 Task: Check the data of "Customer requested voicemail".
Action: Mouse moved to (33, 280)
Screenshot: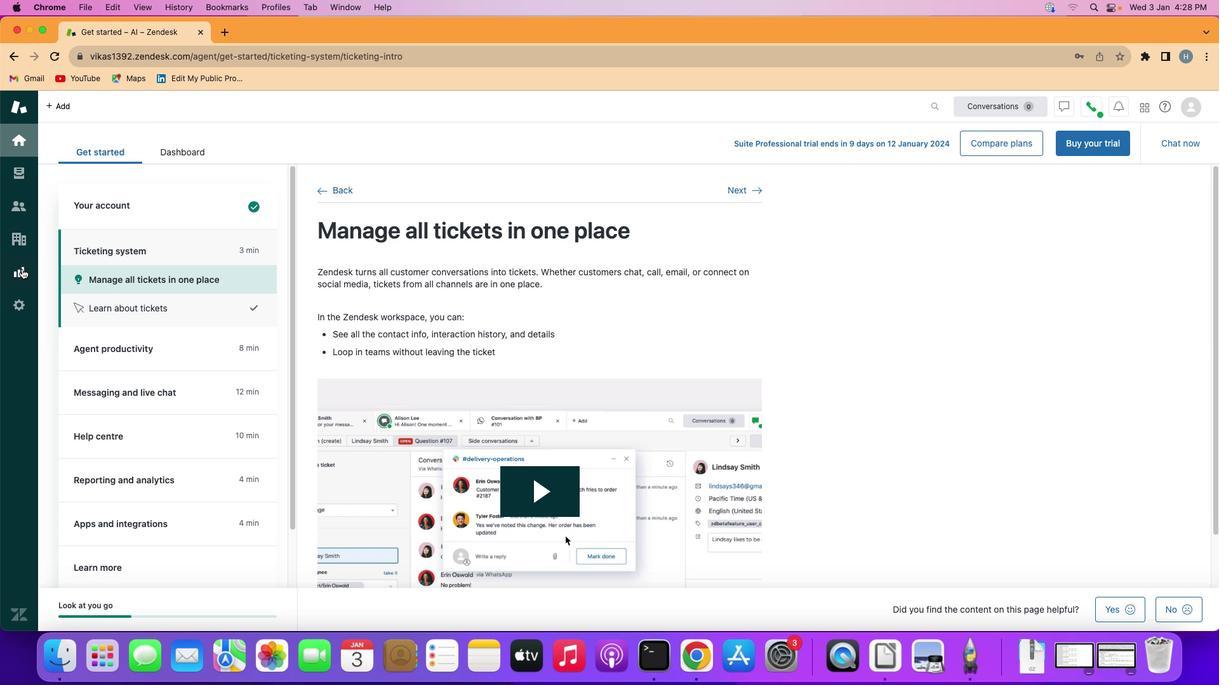 
Action: Mouse pressed left at (33, 280)
Screenshot: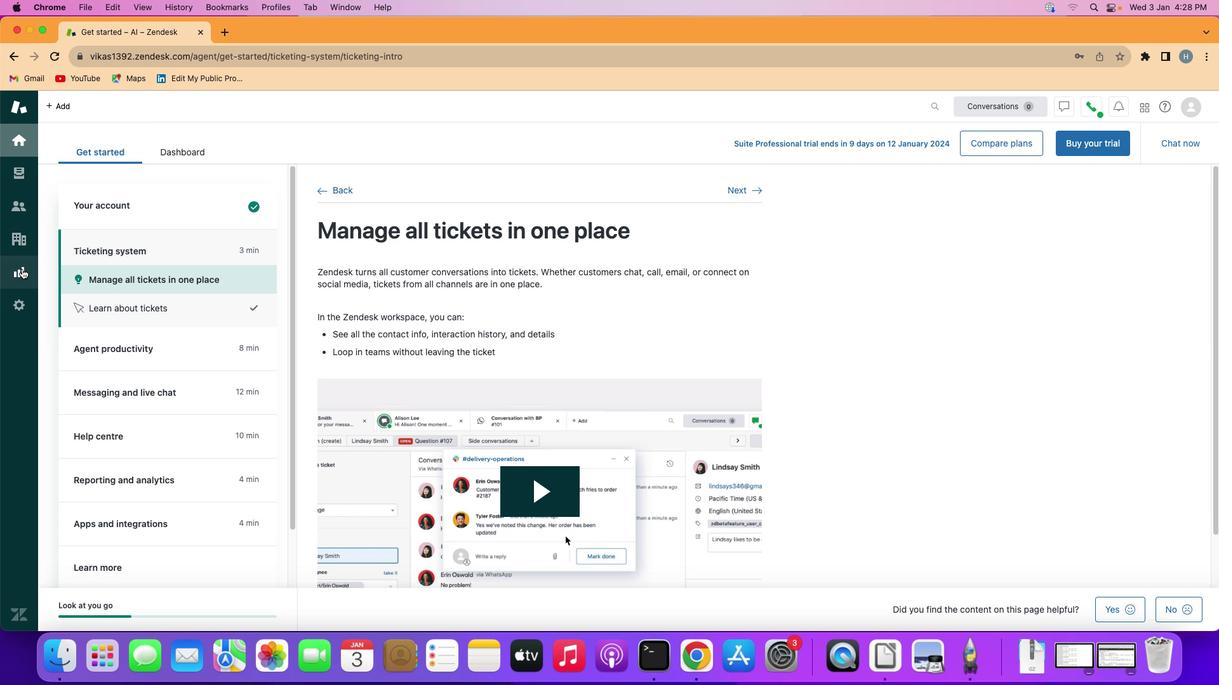 
Action: Mouse moved to (326, 187)
Screenshot: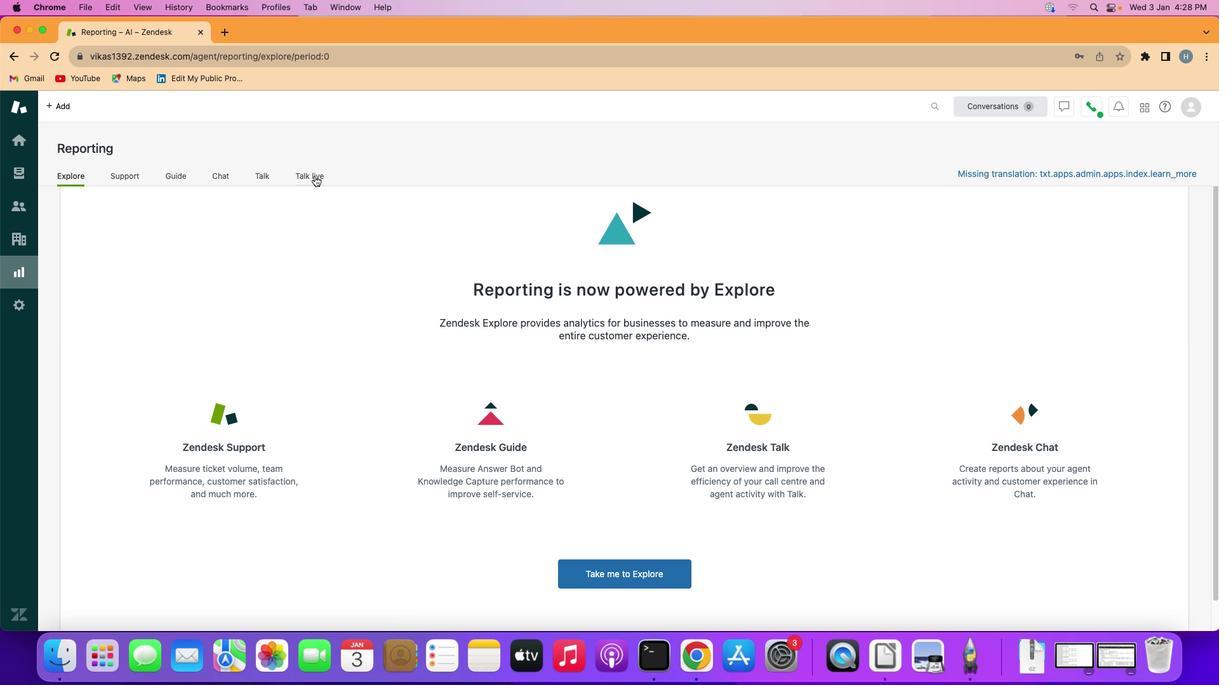 
Action: Mouse pressed left at (326, 187)
Screenshot: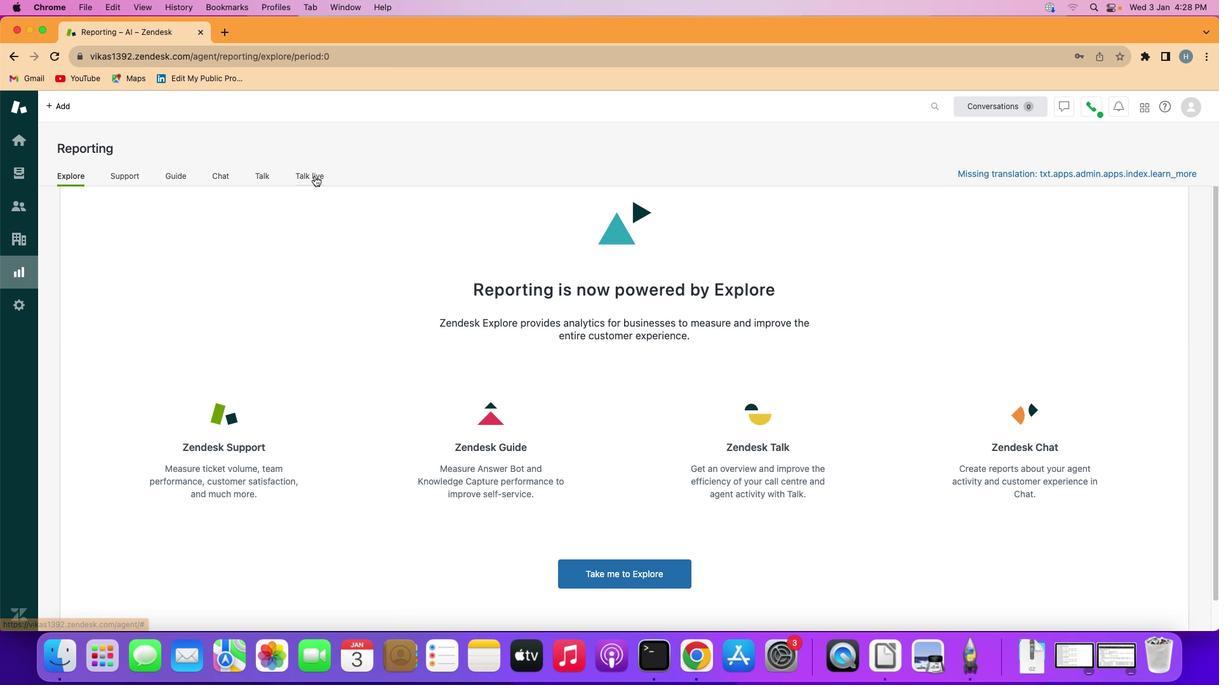 
Action: Mouse moved to (370, 365)
Screenshot: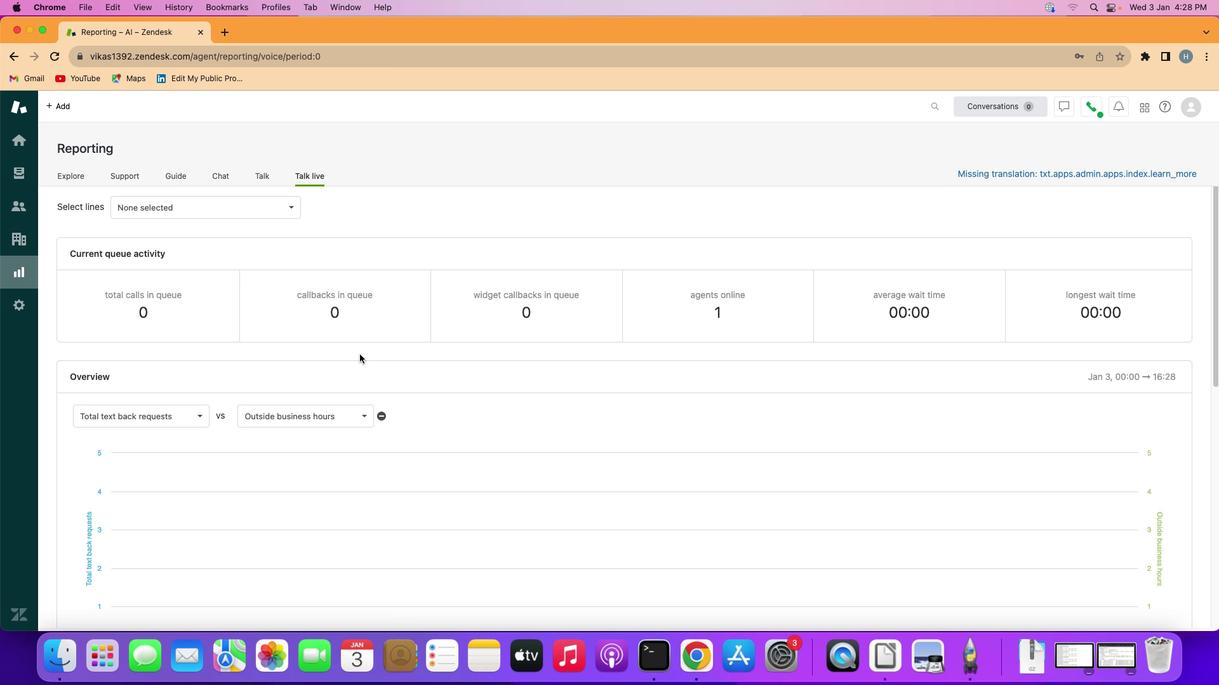 
Action: Mouse pressed left at (370, 365)
Screenshot: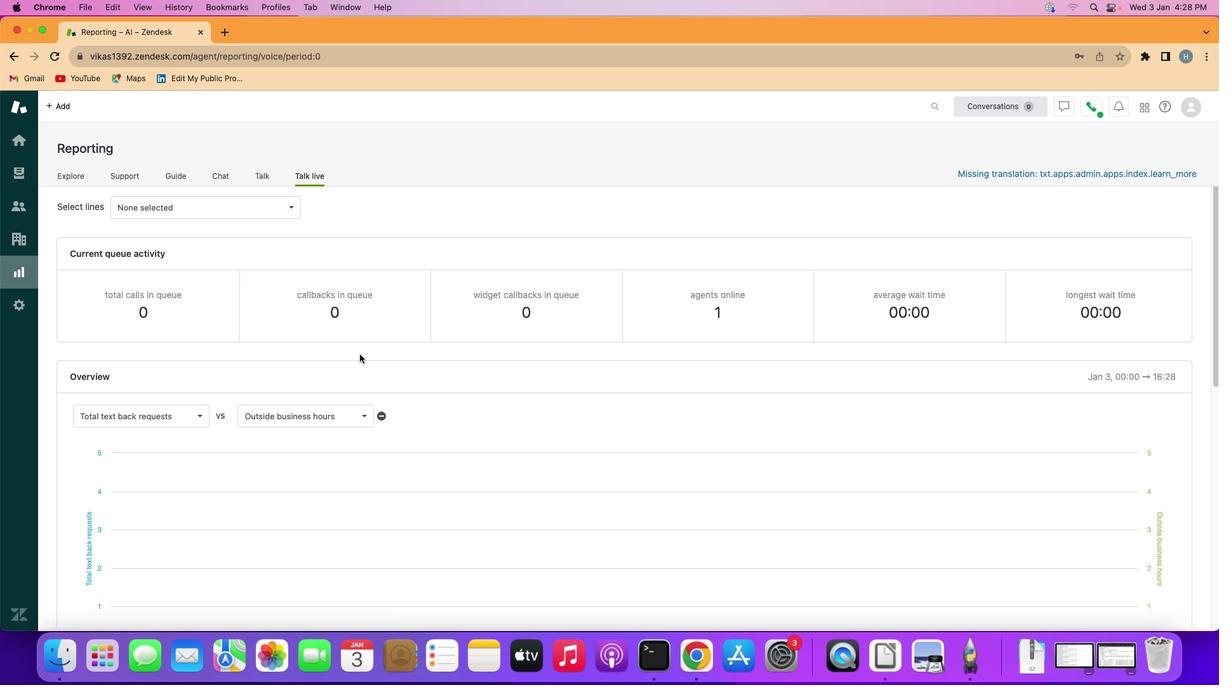 
Action: Mouse moved to (373, 430)
Screenshot: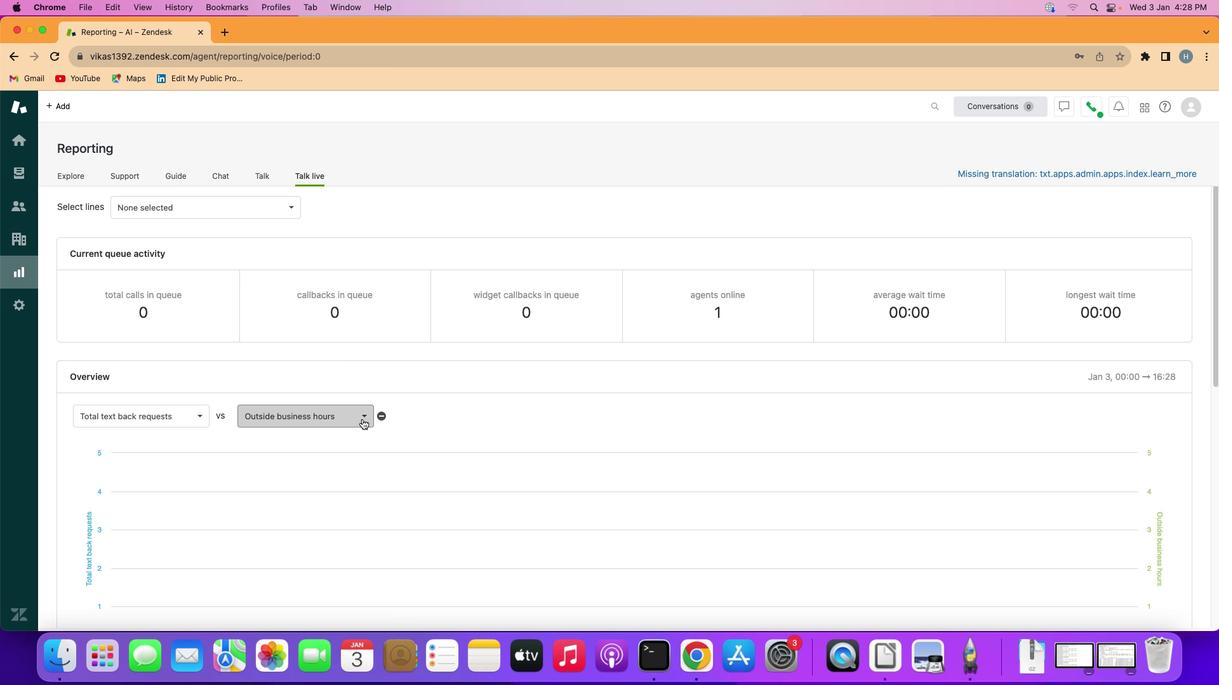 
Action: Mouse pressed left at (373, 430)
Screenshot: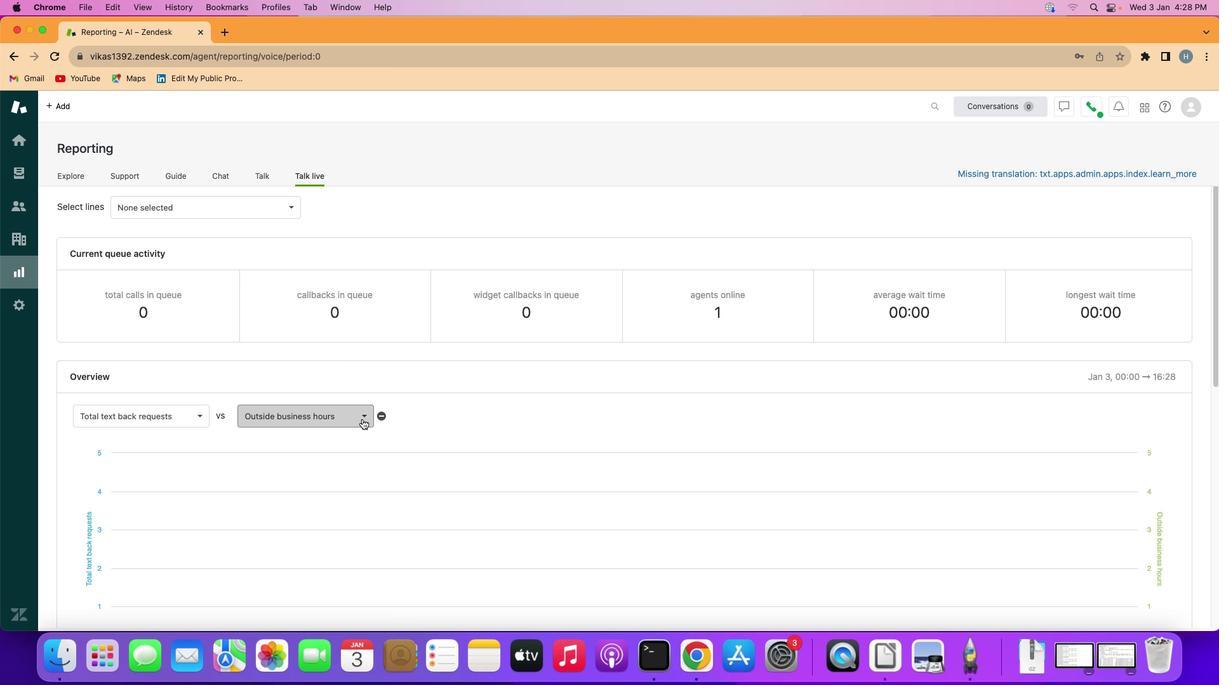 
Action: Mouse moved to (342, 512)
Screenshot: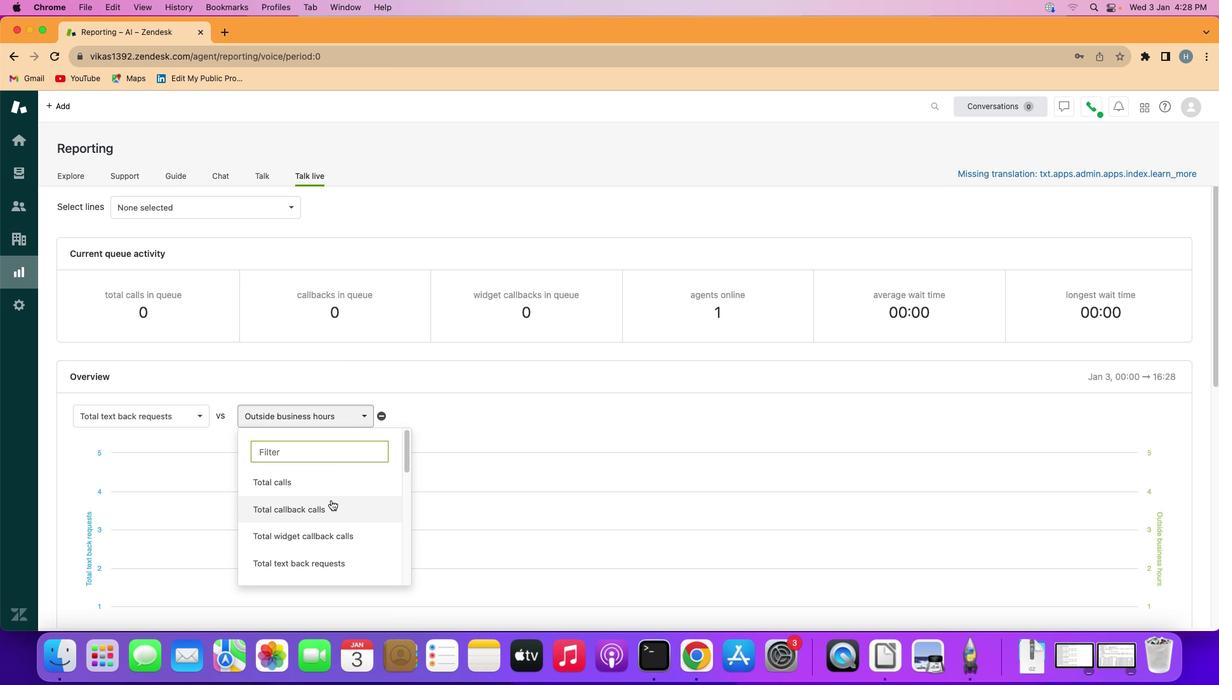 
Action: Mouse scrolled (342, 512) with delta (11, 10)
Screenshot: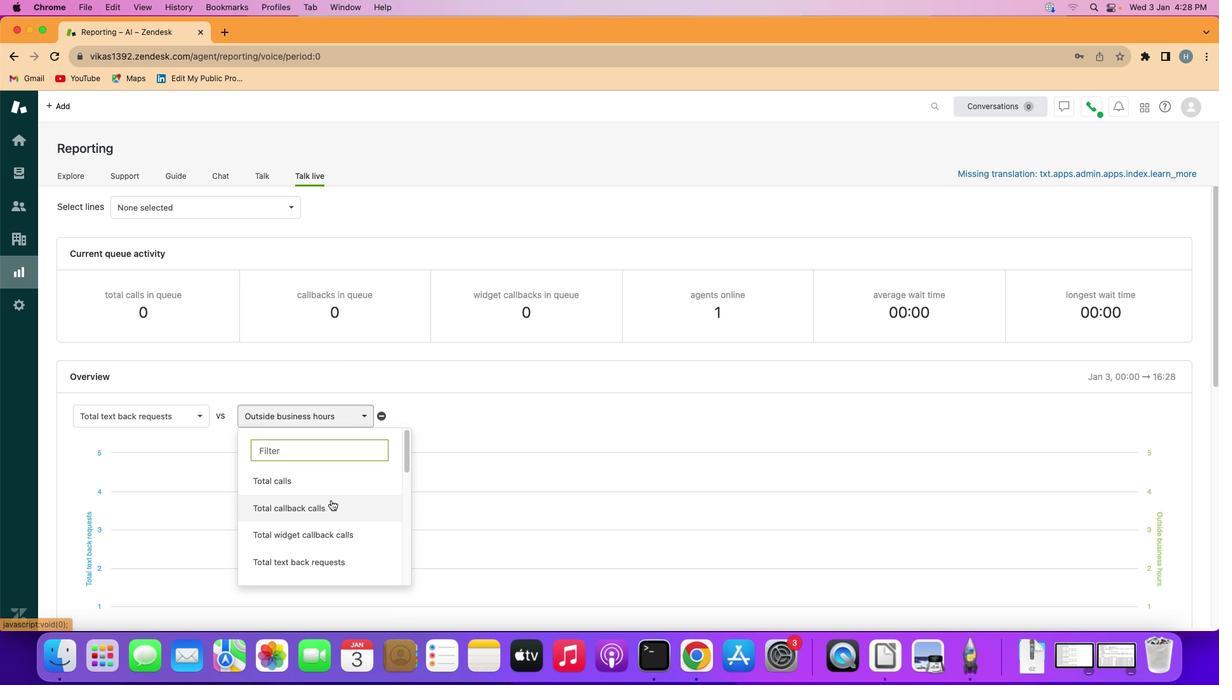 
Action: Mouse scrolled (342, 512) with delta (11, 10)
Screenshot: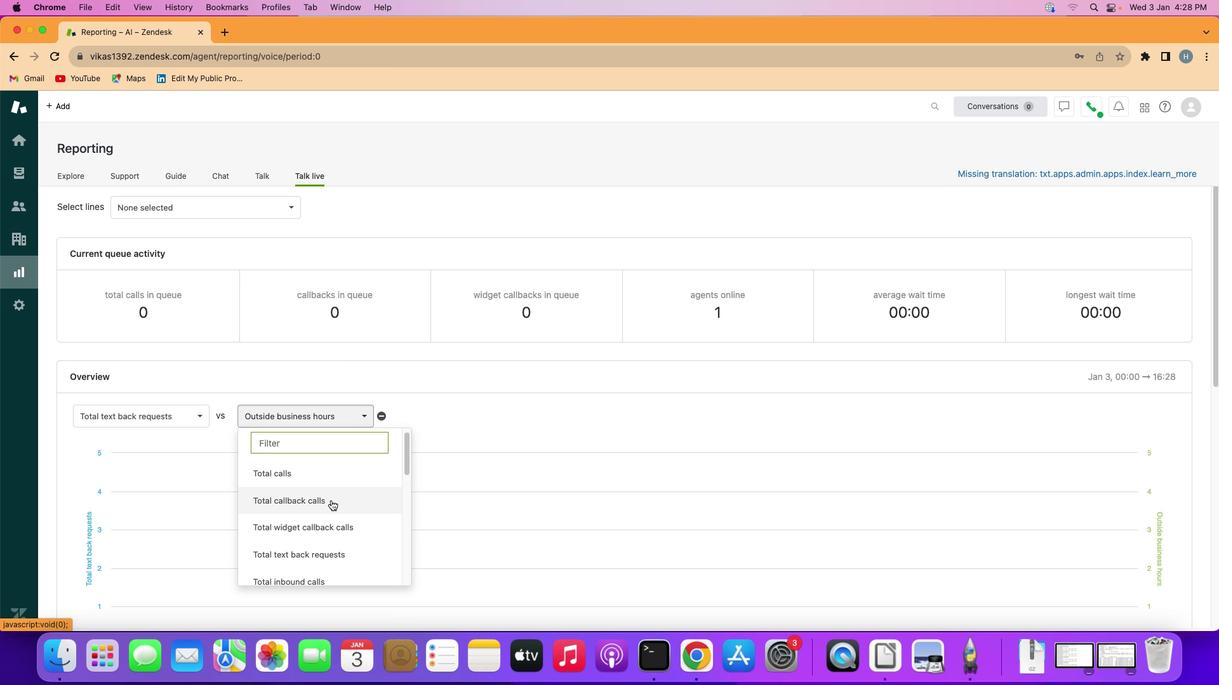 
Action: Mouse scrolled (342, 512) with delta (11, 10)
Screenshot: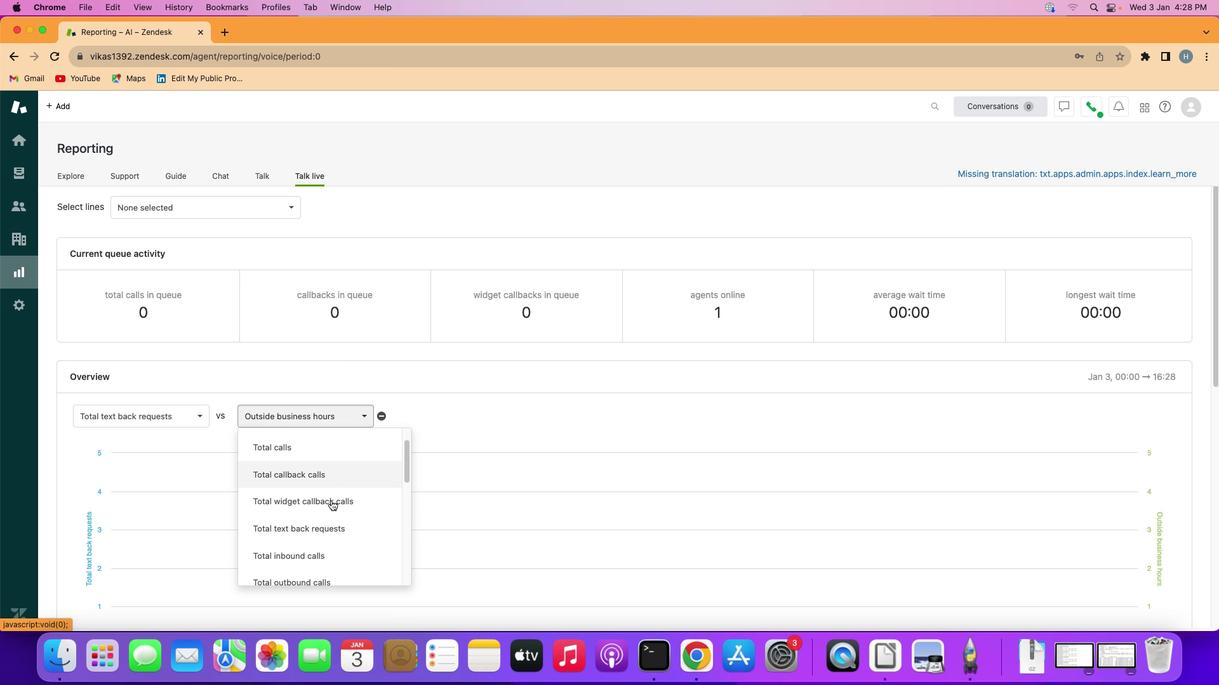 
Action: Mouse scrolled (342, 512) with delta (11, 10)
Screenshot: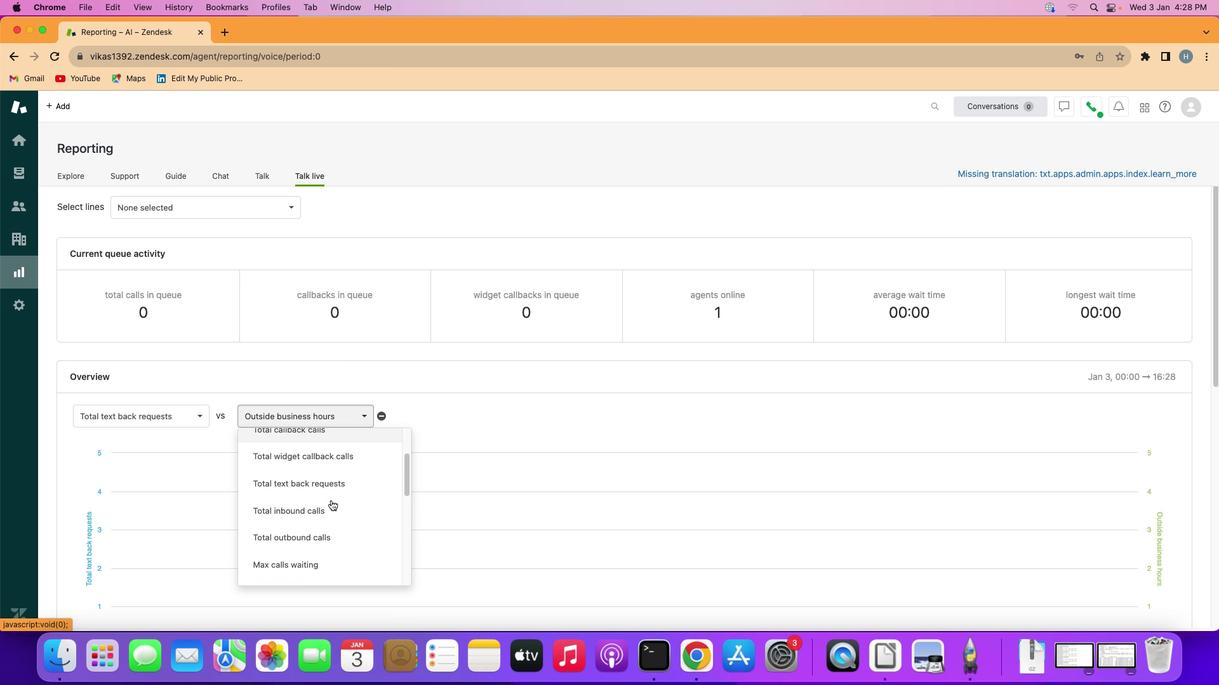 
Action: Mouse scrolled (342, 512) with delta (11, 10)
Screenshot: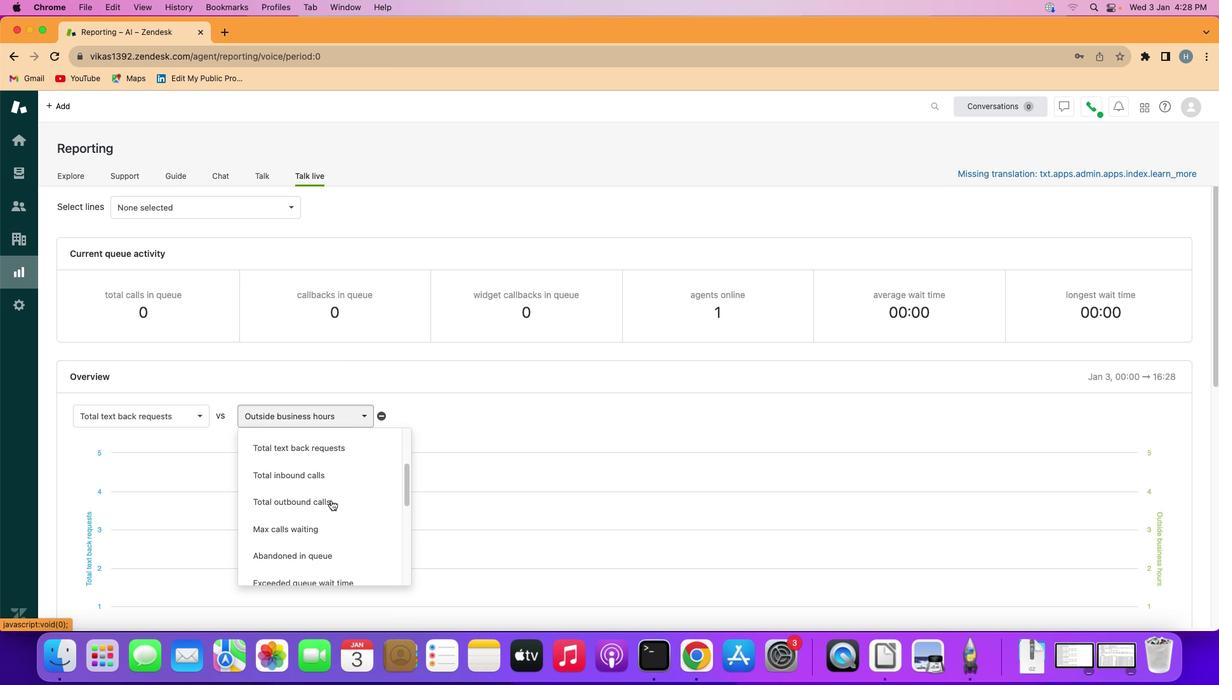 
Action: Mouse scrolled (342, 512) with delta (11, 12)
Screenshot: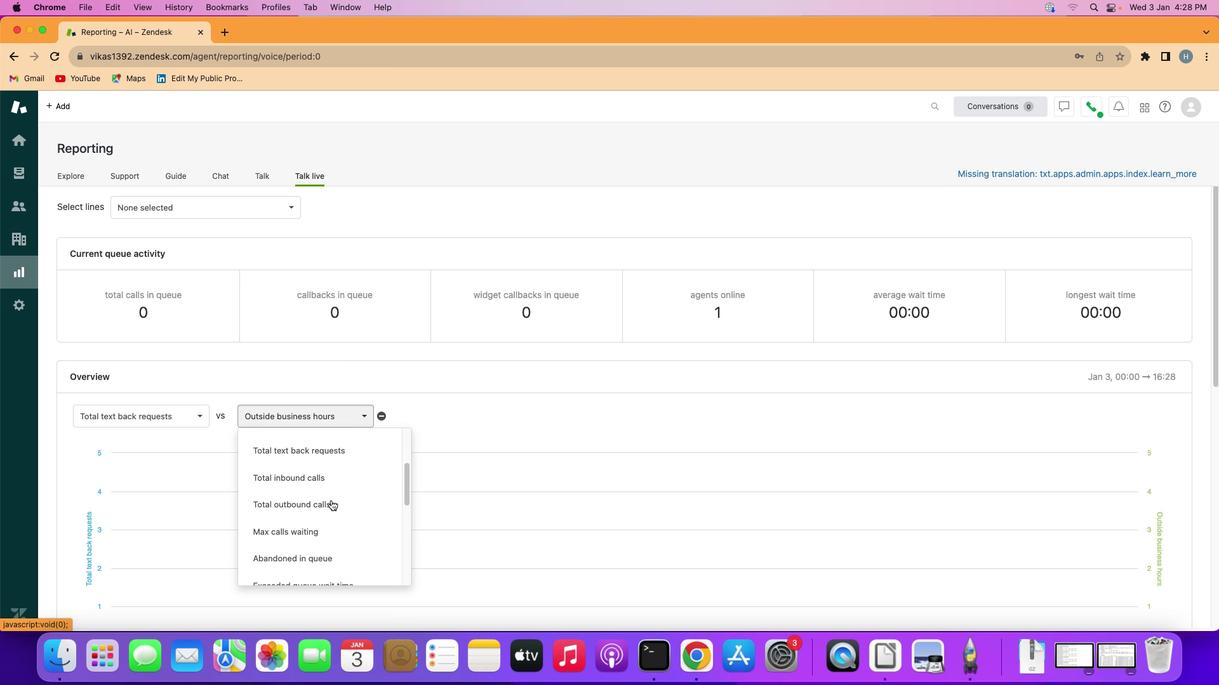 
Action: Mouse moved to (342, 512)
Screenshot: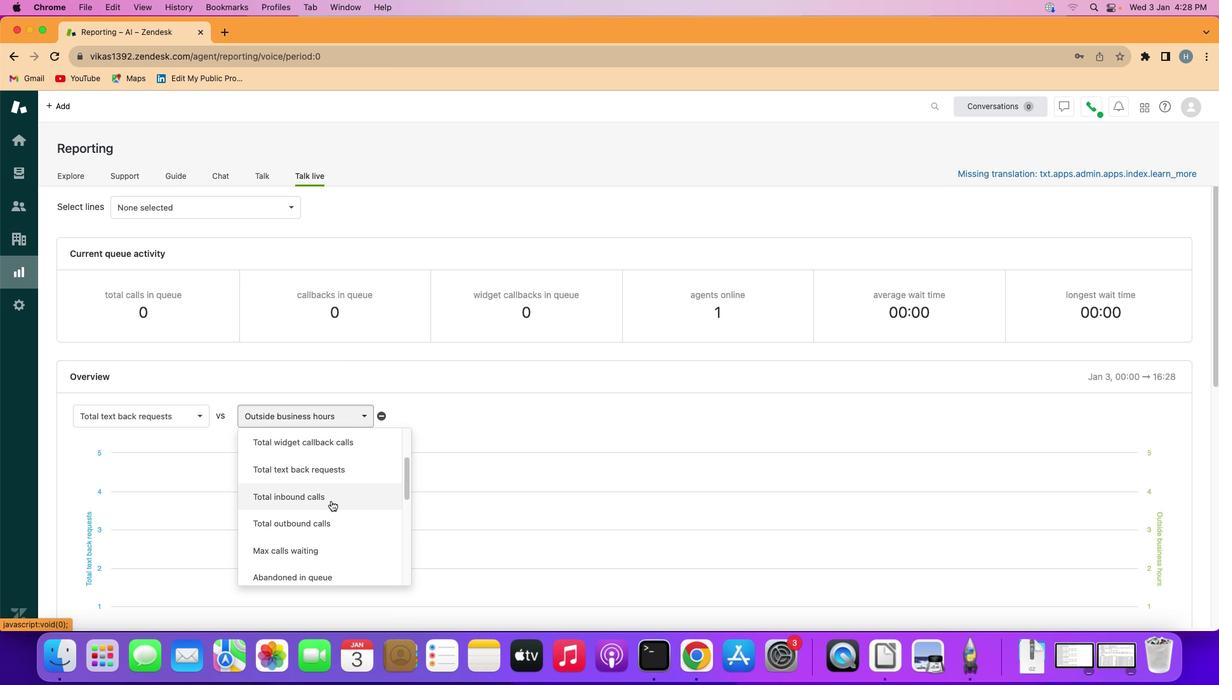 
Action: Mouse scrolled (342, 512) with delta (11, 10)
Screenshot: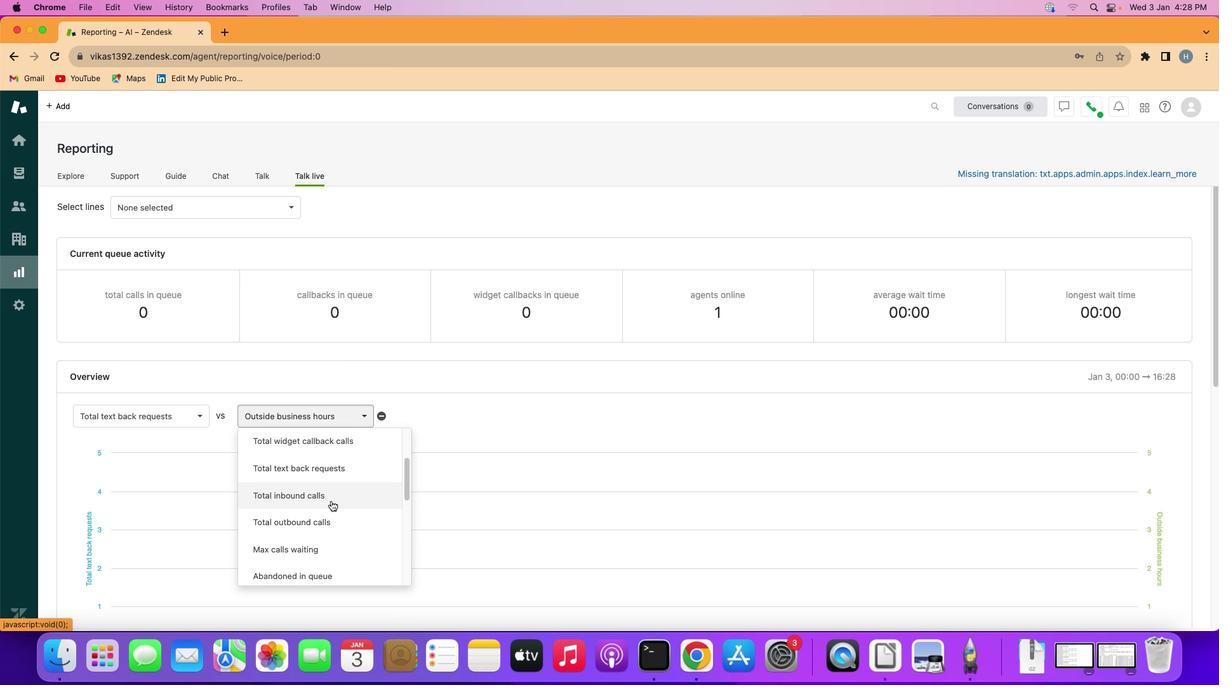
Action: Mouse scrolled (342, 512) with delta (11, 10)
Screenshot: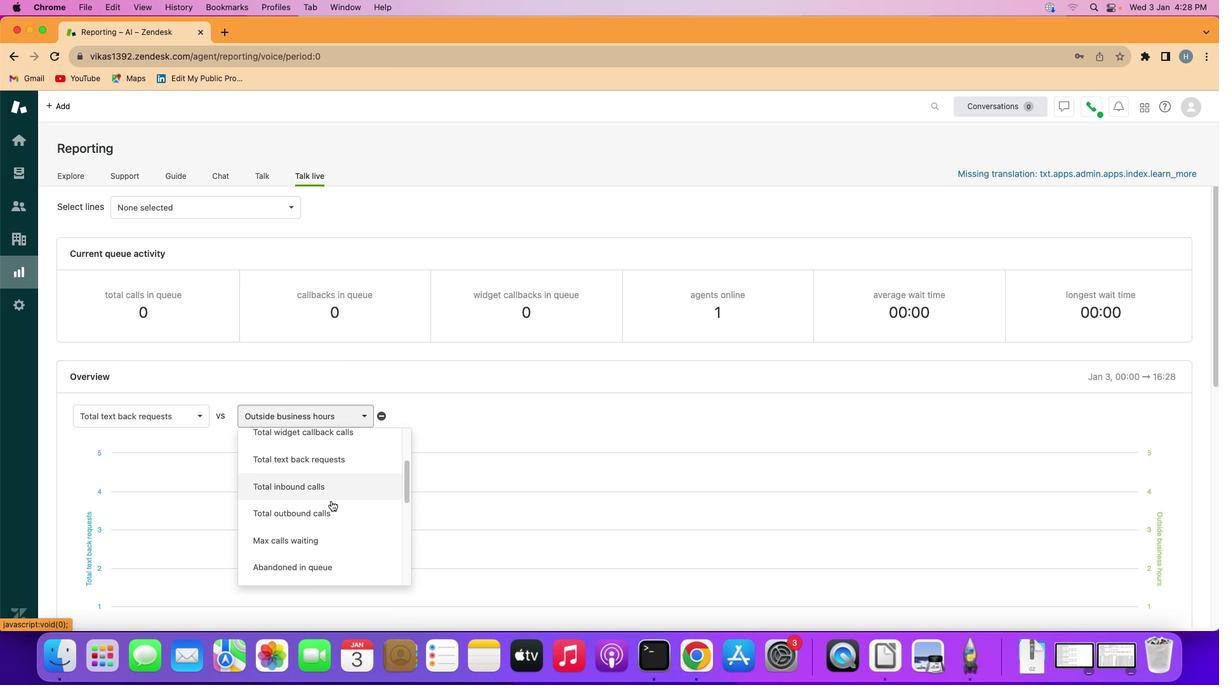 
Action: Mouse scrolled (342, 512) with delta (11, 10)
Screenshot: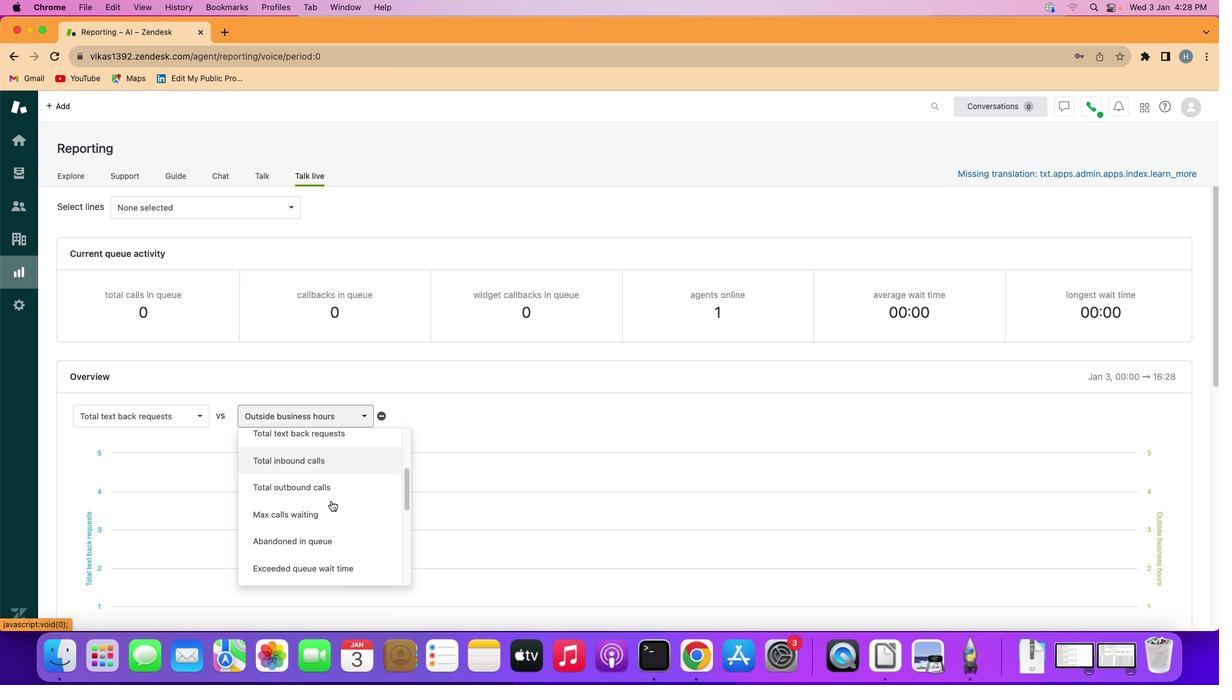 
Action: Mouse scrolled (342, 512) with delta (11, 10)
Screenshot: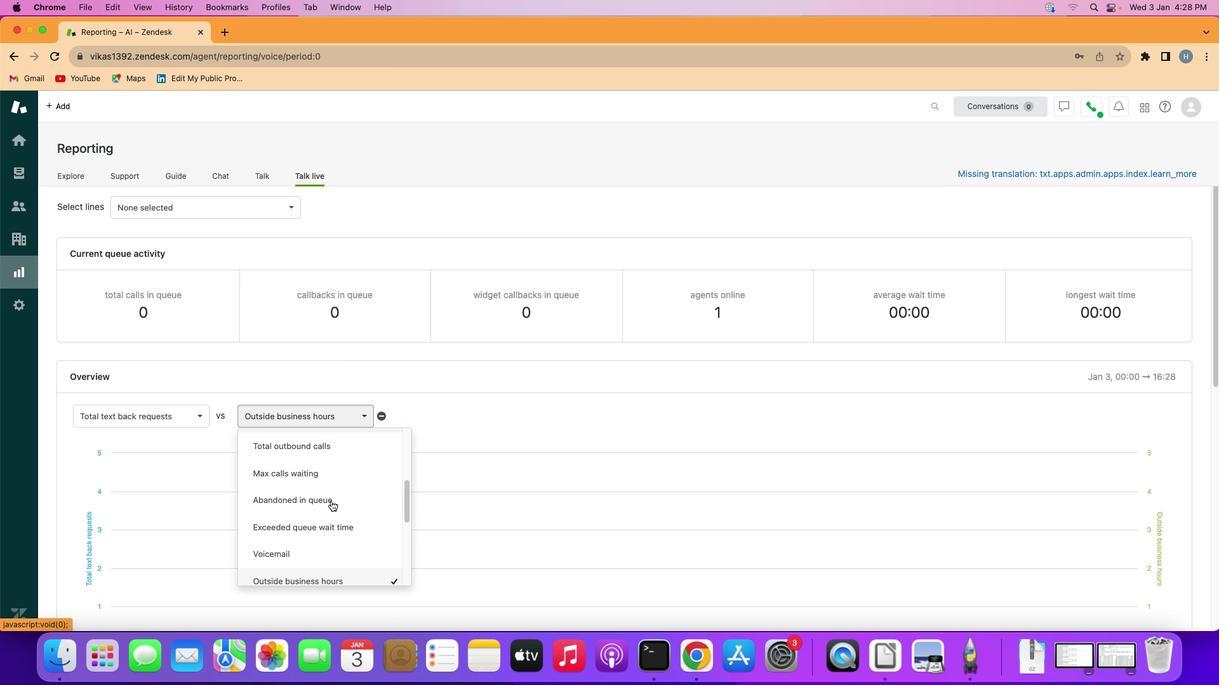 
Action: Mouse scrolled (342, 512) with delta (11, 10)
Screenshot: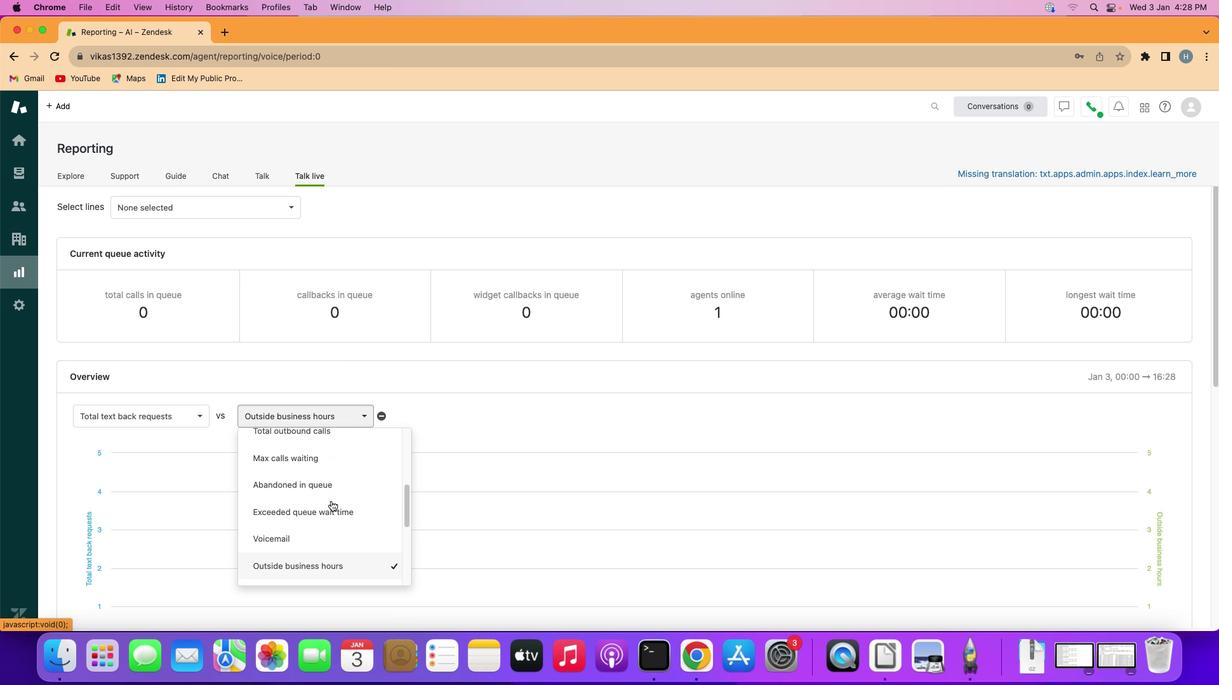 
Action: Mouse scrolled (342, 512) with delta (11, 10)
Screenshot: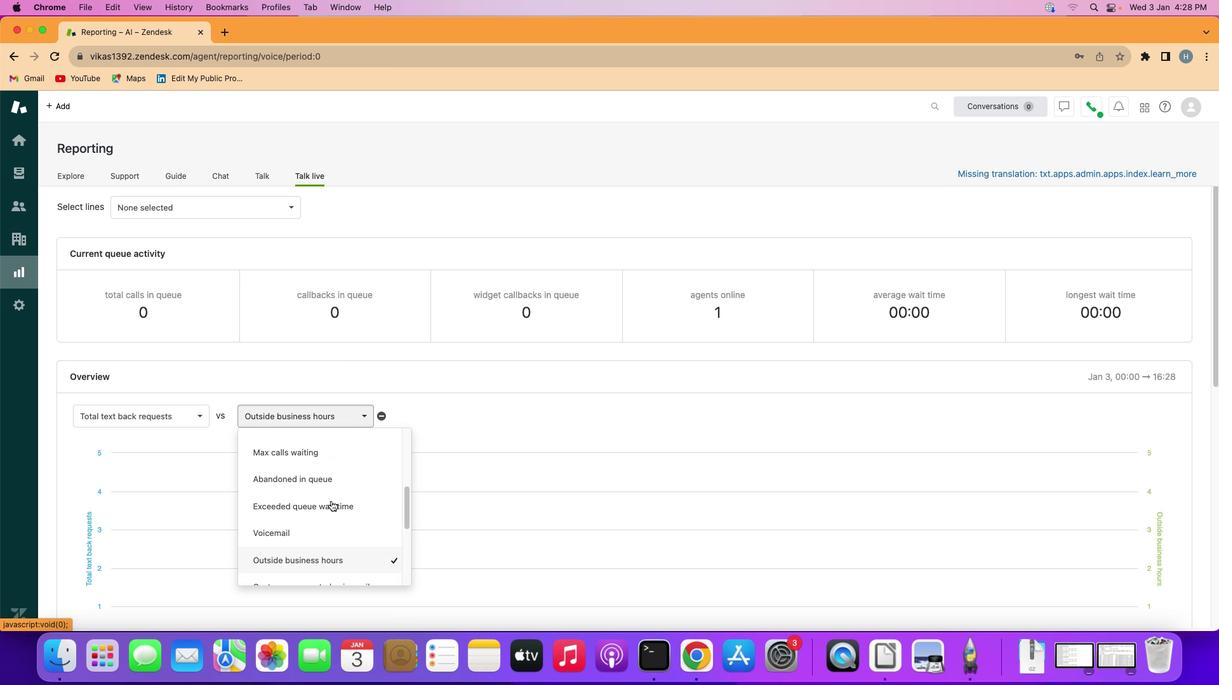 
Action: Mouse scrolled (342, 512) with delta (11, 12)
Screenshot: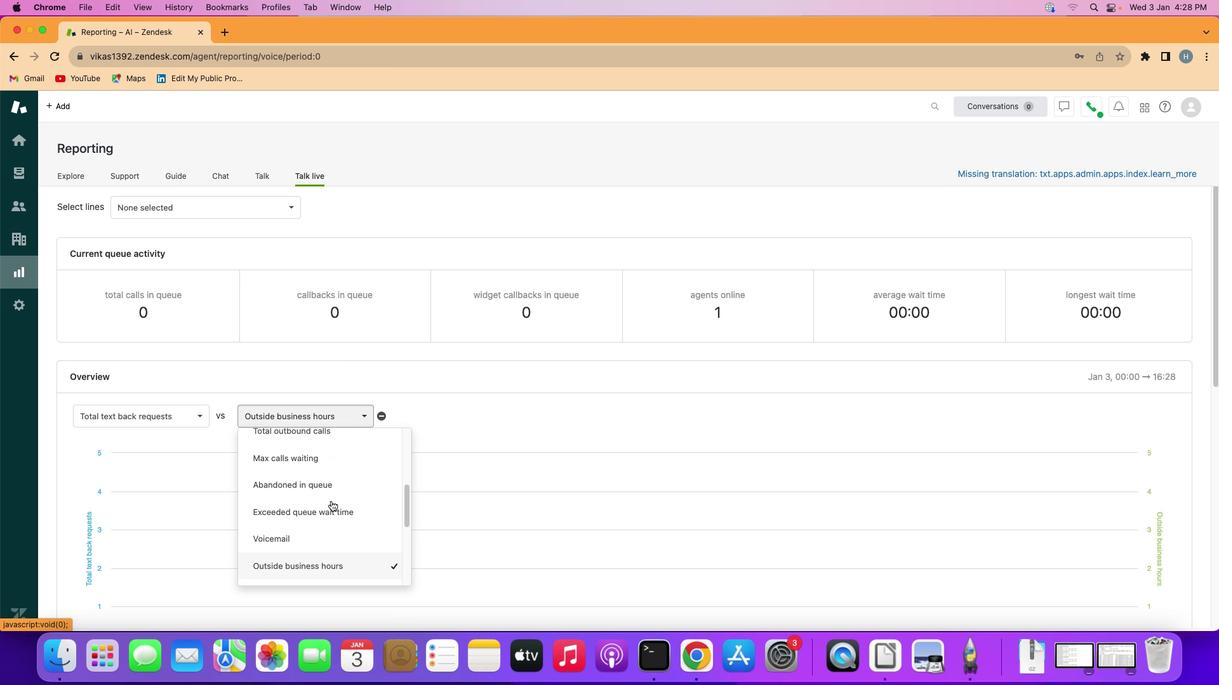 
Action: Mouse scrolled (342, 512) with delta (11, 10)
Screenshot: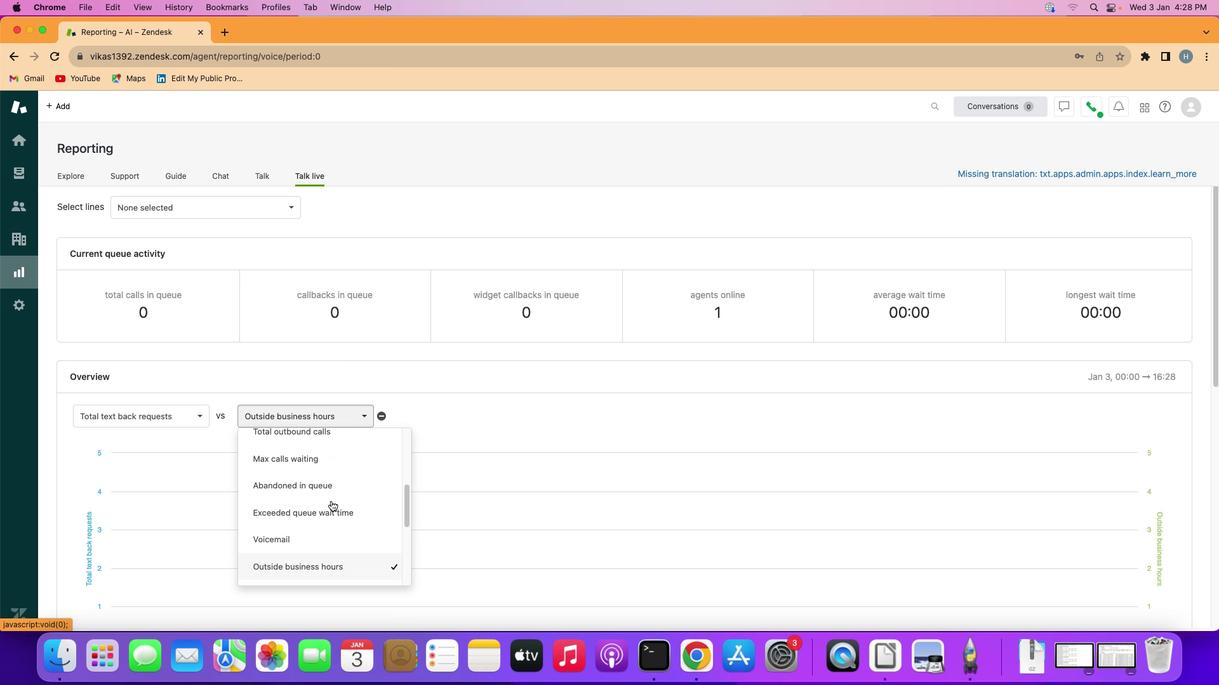 
Action: Mouse scrolled (342, 512) with delta (11, 10)
Screenshot: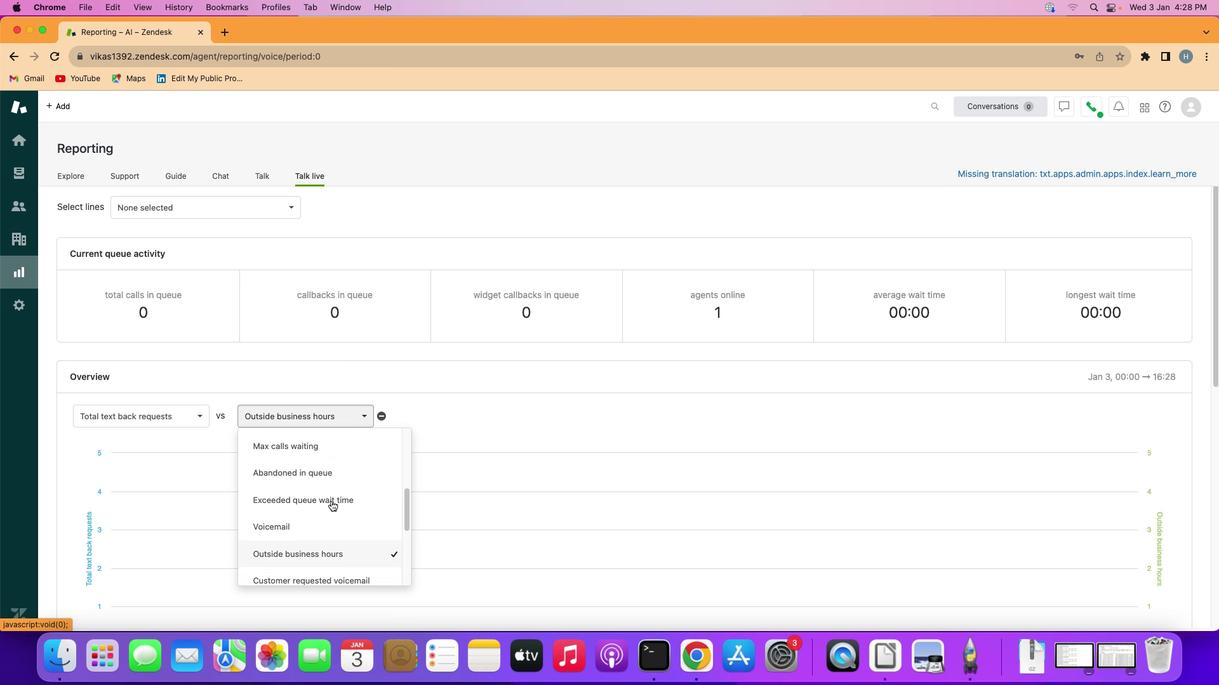 
Action: Mouse scrolled (342, 512) with delta (11, 10)
Screenshot: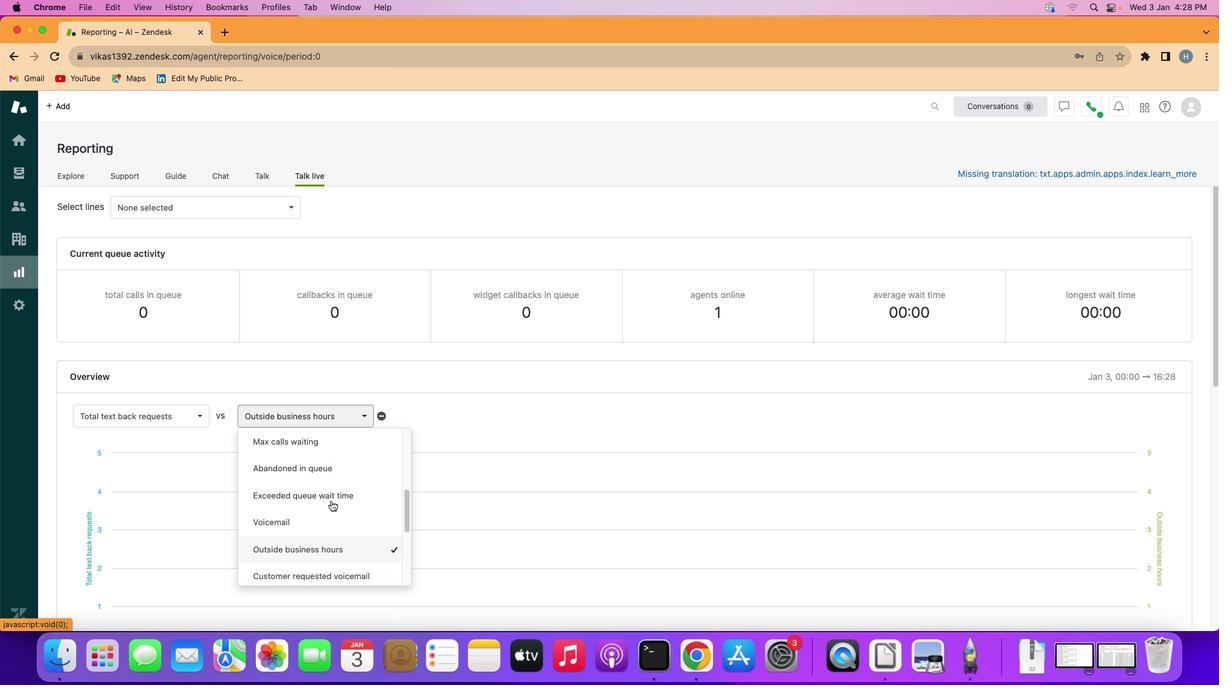 
Action: Mouse scrolled (342, 512) with delta (11, 10)
Screenshot: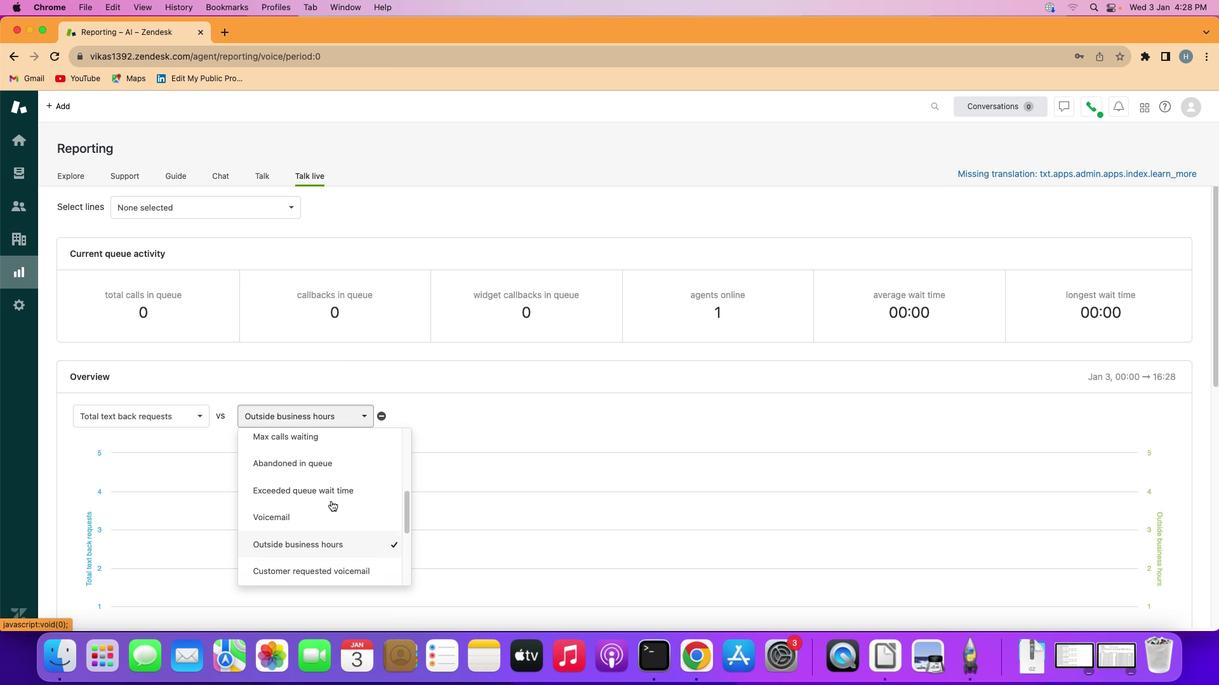 
Action: Mouse scrolled (342, 512) with delta (11, 10)
Screenshot: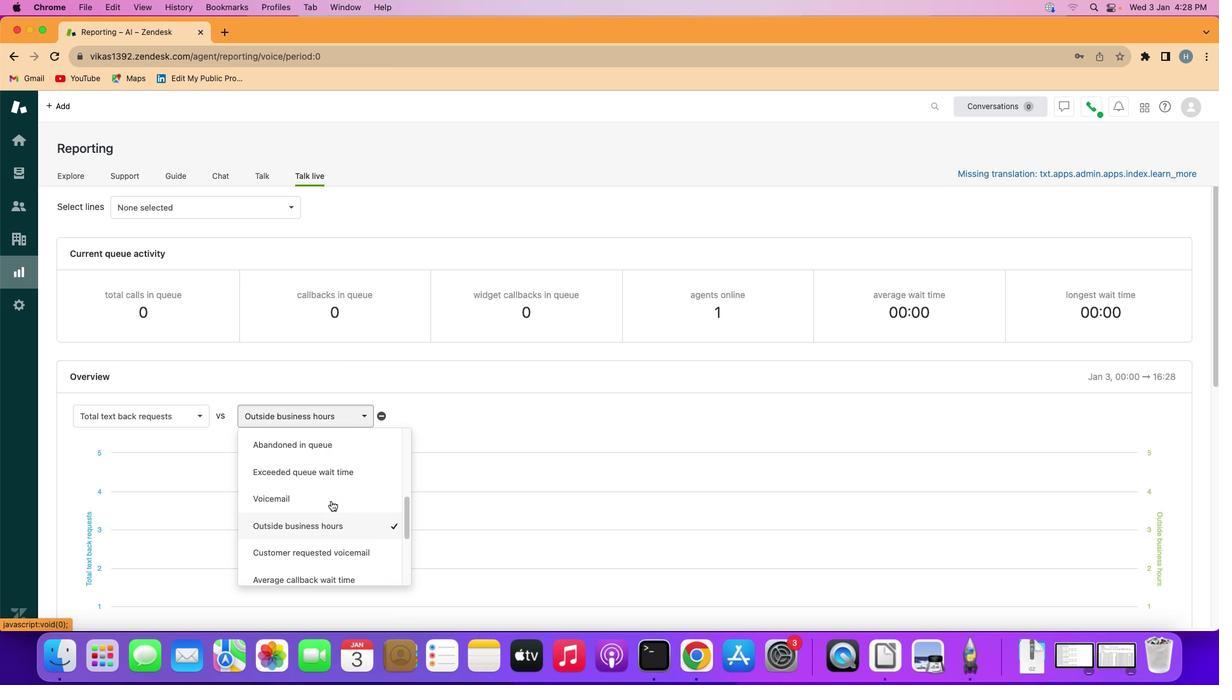 
Action: Mouse moved to (337, 550)
Screenshot: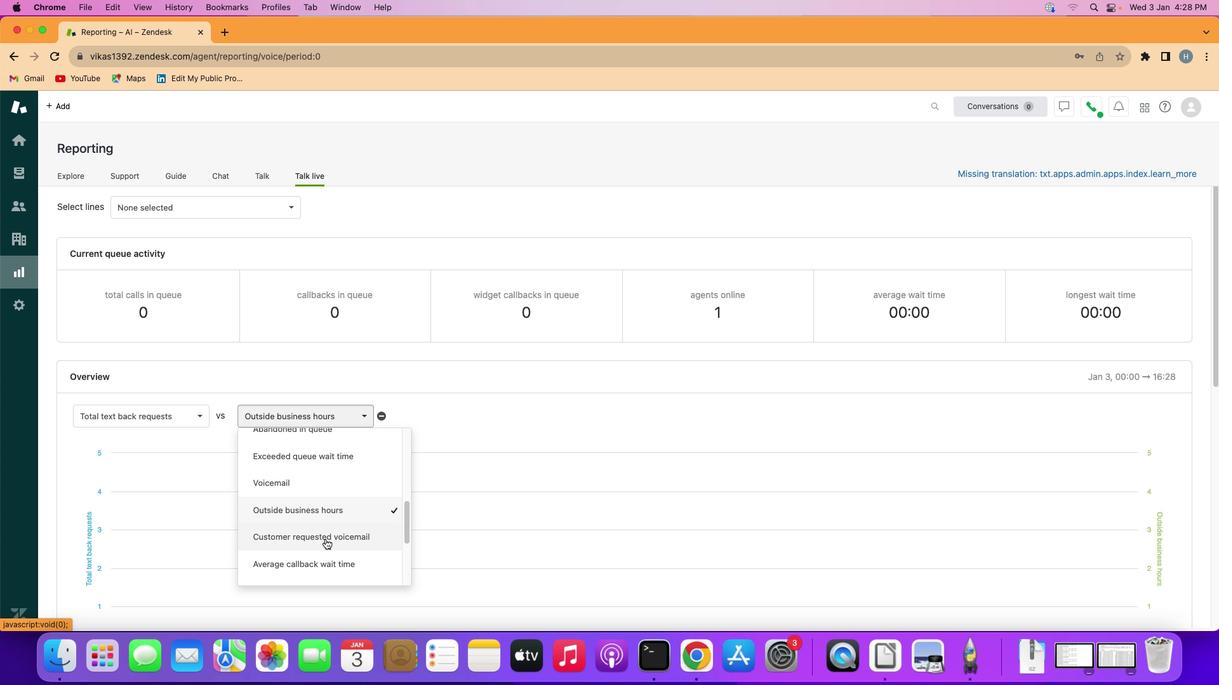 
Action: Mouse pressed left at (337, 550)
Screenshot: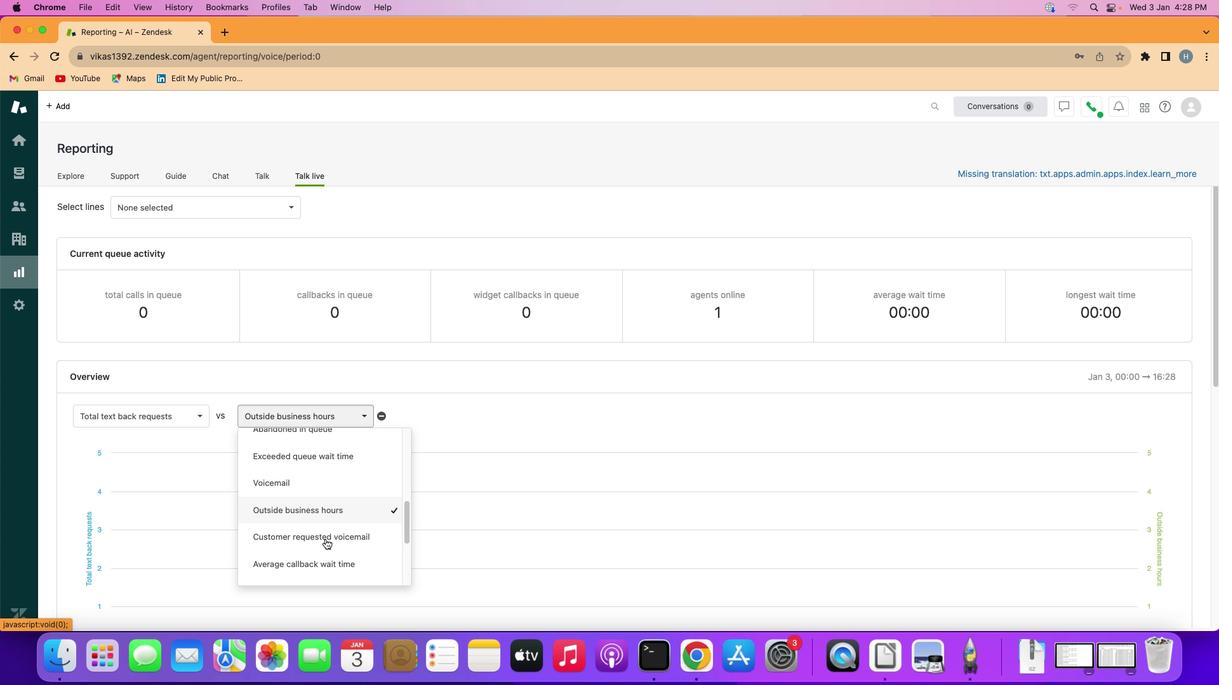 
